 Task: Add President Plain Crumbled Feta Cheese to the cart.
Action: Mouse moved to (714, 255)
Screenshot: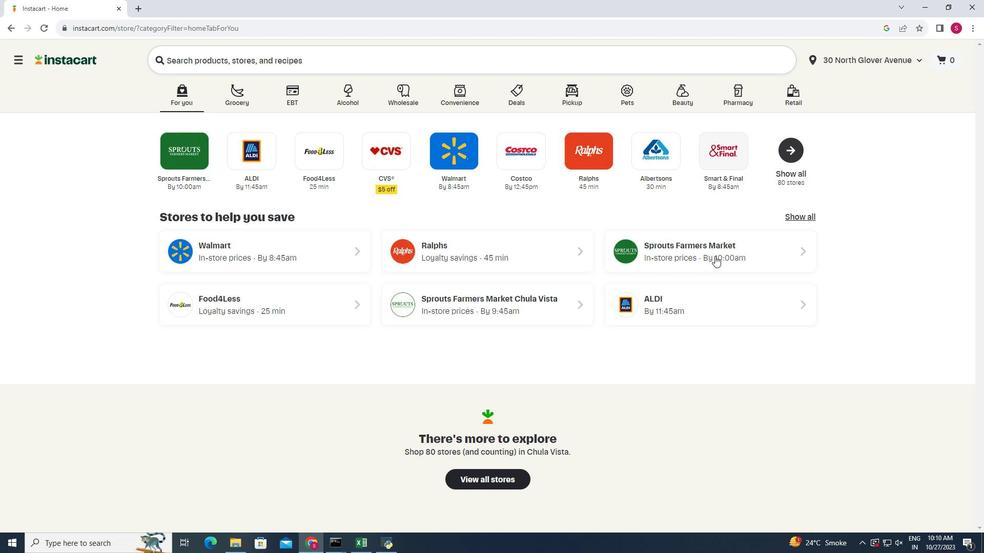 
Action: Mouse pressed left at (714, 255)
Screenshot: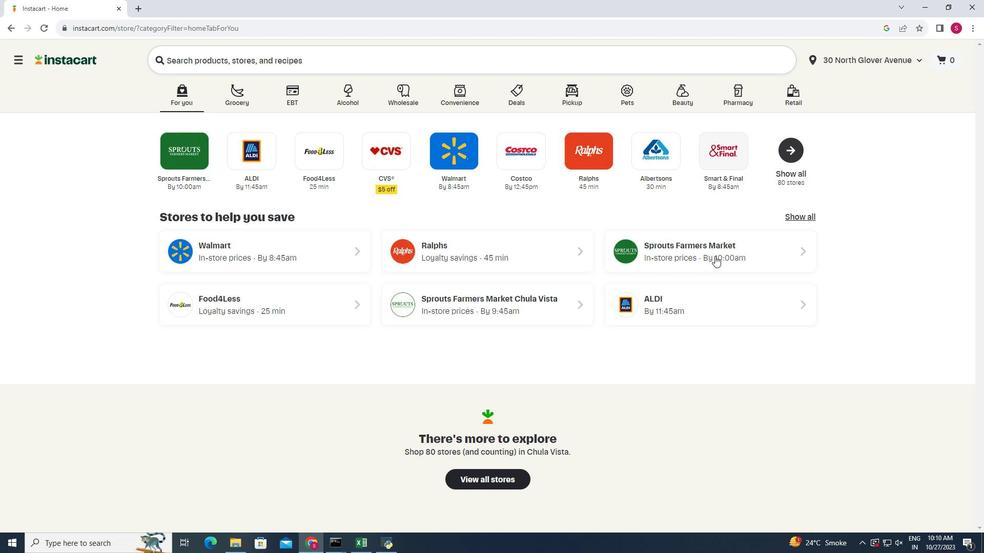 
Action: Mouse moved to (34, 483)
Screenshot: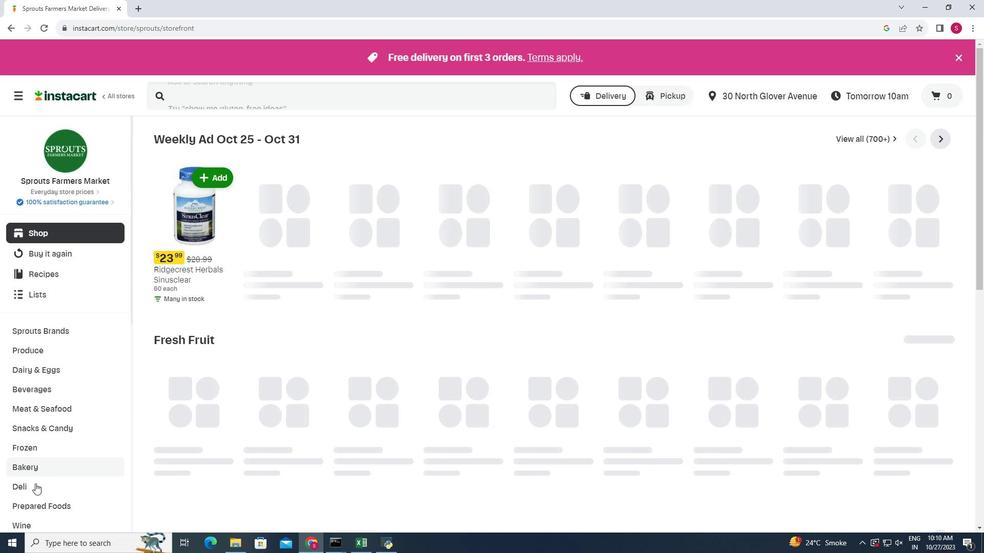 
Action: Mouse pressed left at (34, 483)
Screenshot: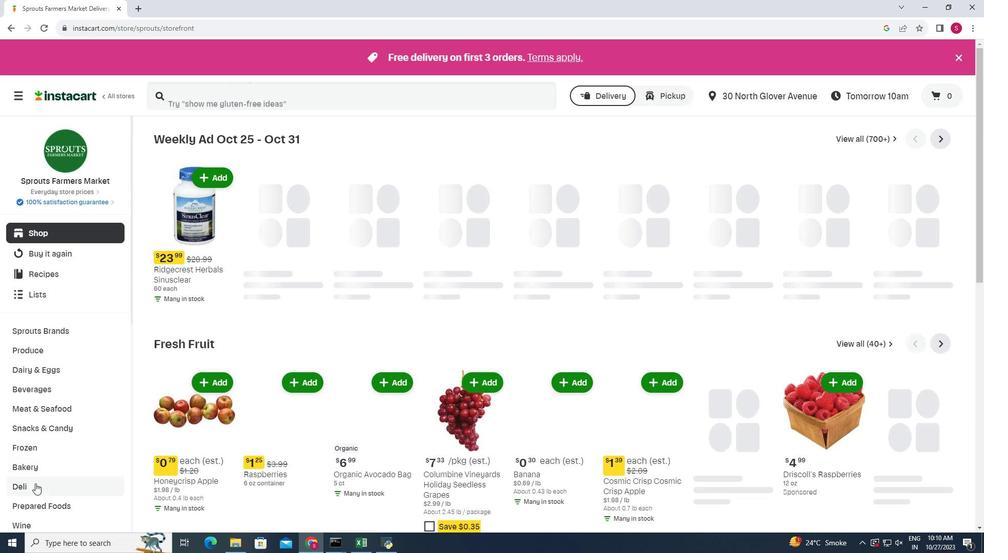 
Action: Mouse moved to (269, 159)
Screenshot: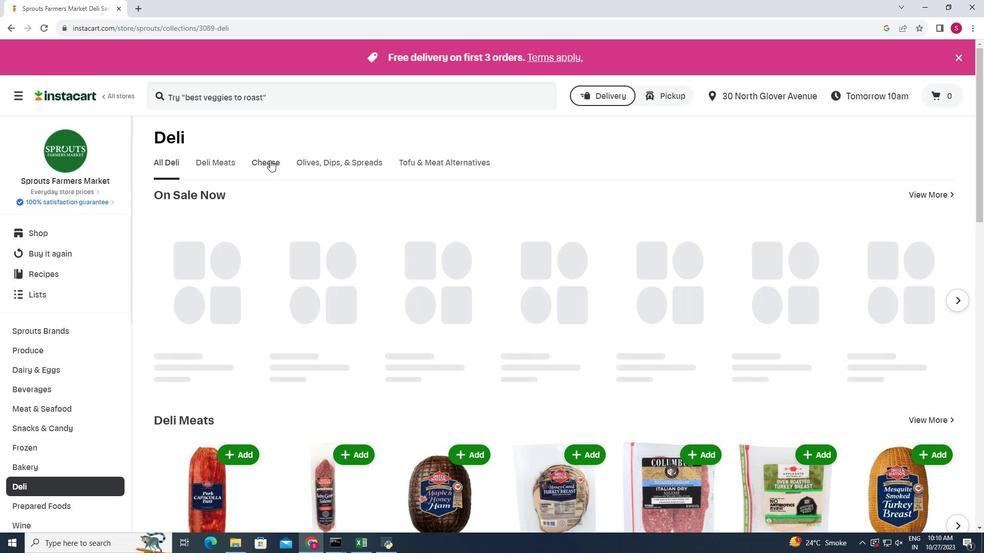 
Action: Mouse pressed left at (269, 159)
Screenshot: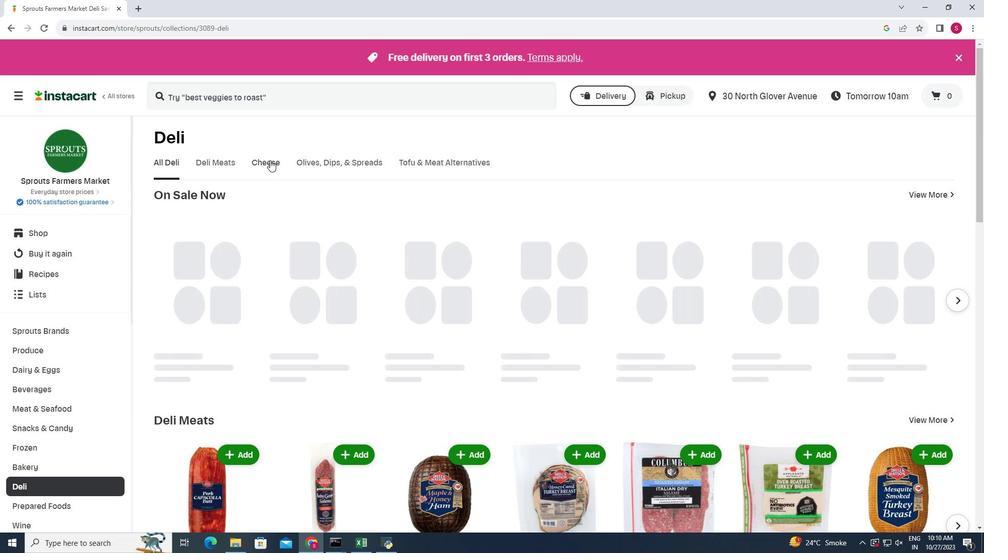 
Action: Mouse moved to (686, 196)
Screenshot: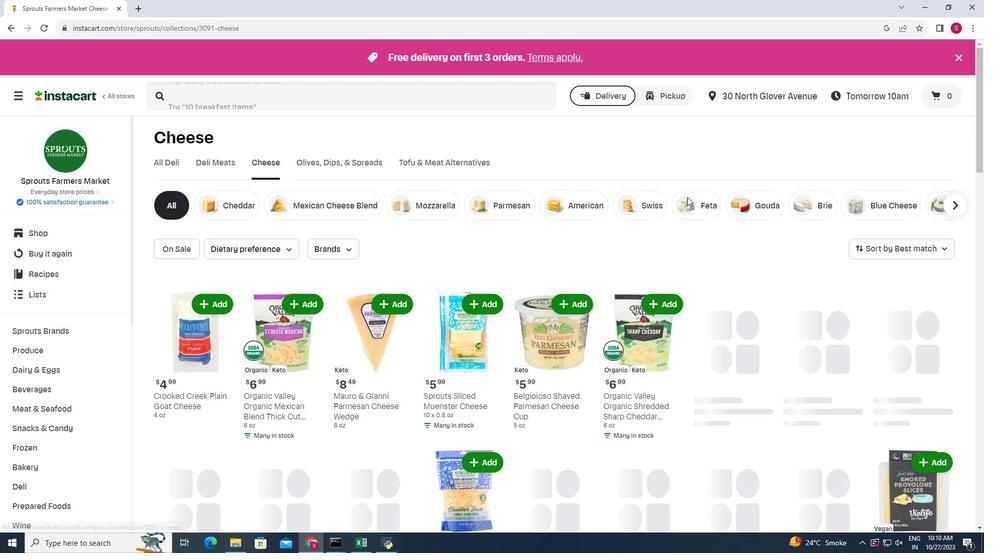 
Action: Mouse pressed left at (686, 196)
Screenshot: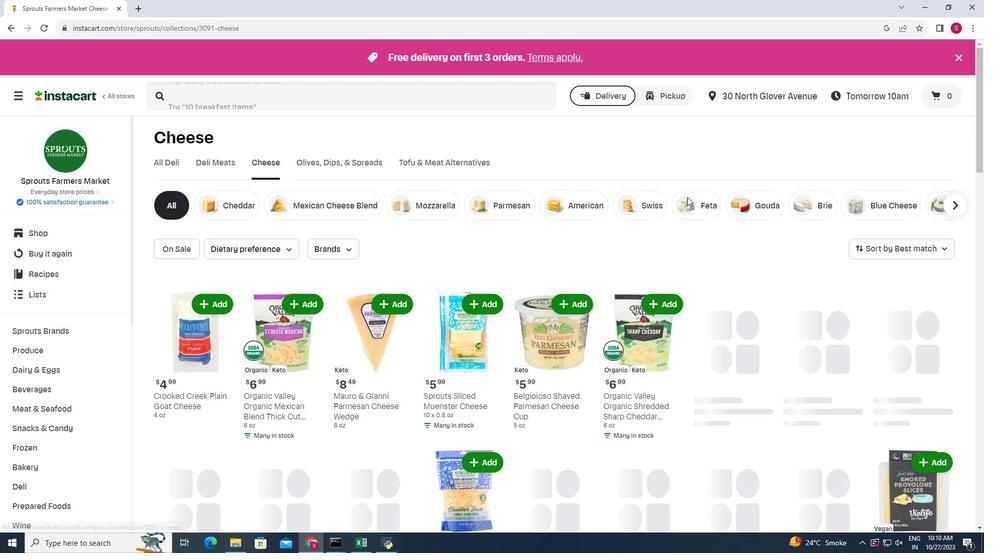 
Action: Mouse moved to (293, 297)
Screenshot: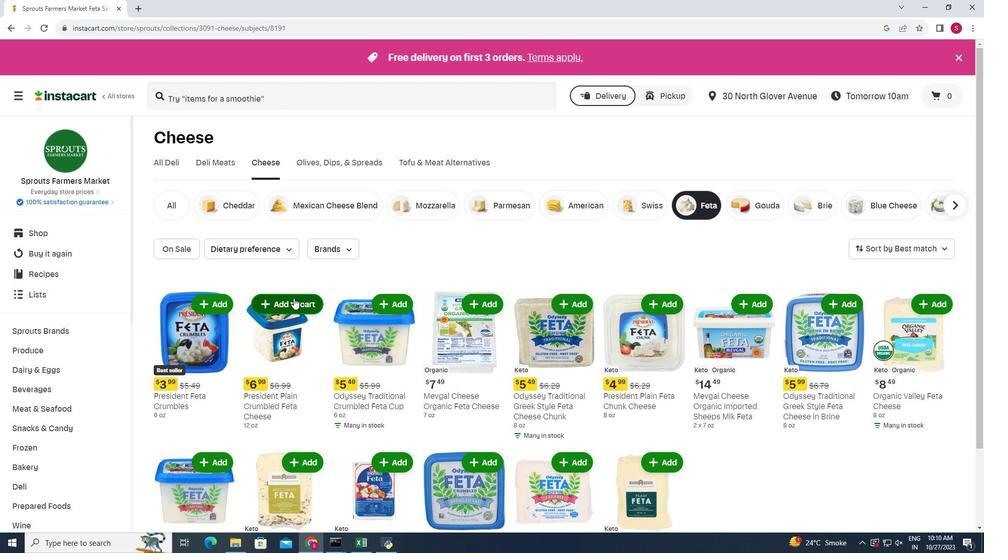 
Action: Mouse pressed left at (293, 297)
Screenshot: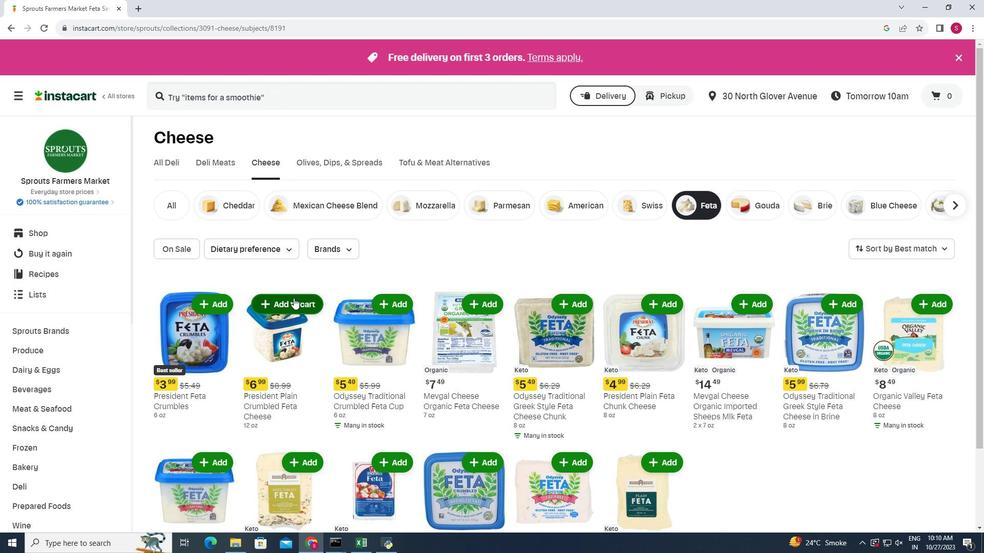 
Action: Mouse moved to (408, 258)
Screenshot: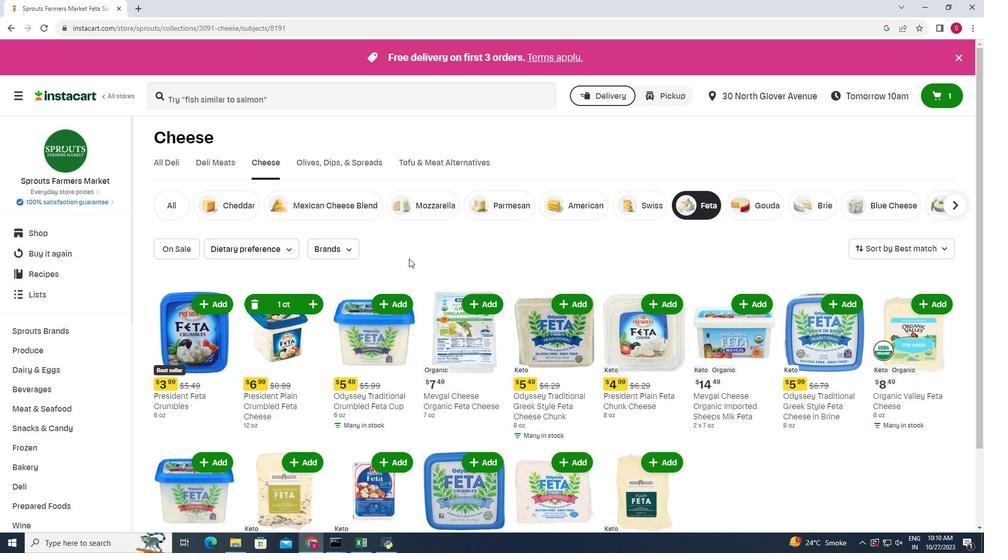 
